 Task: Check the percentage active listings of family room in the last 3 years.
Action: Mouse moved to (806, 170)
Screenshot: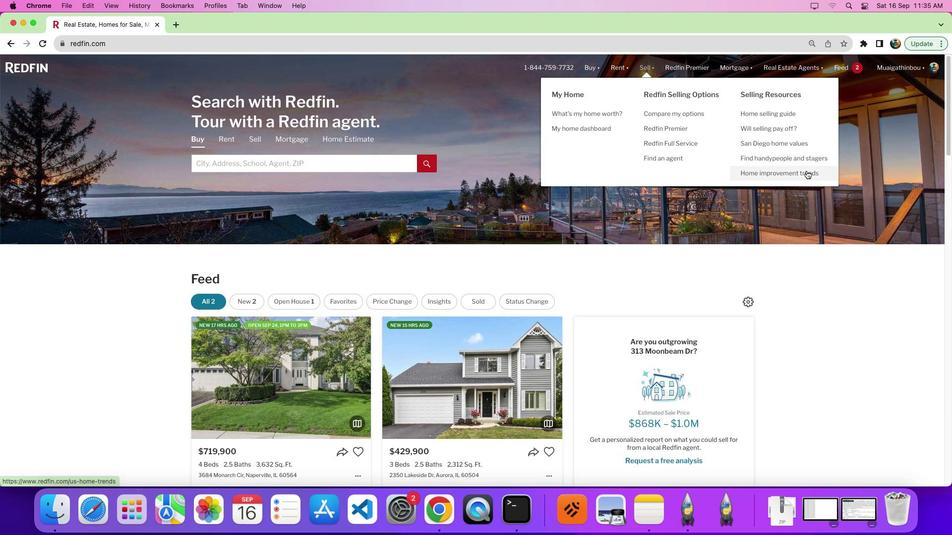 
Action: Mouse pressed left at (806, 170)
Screenshot: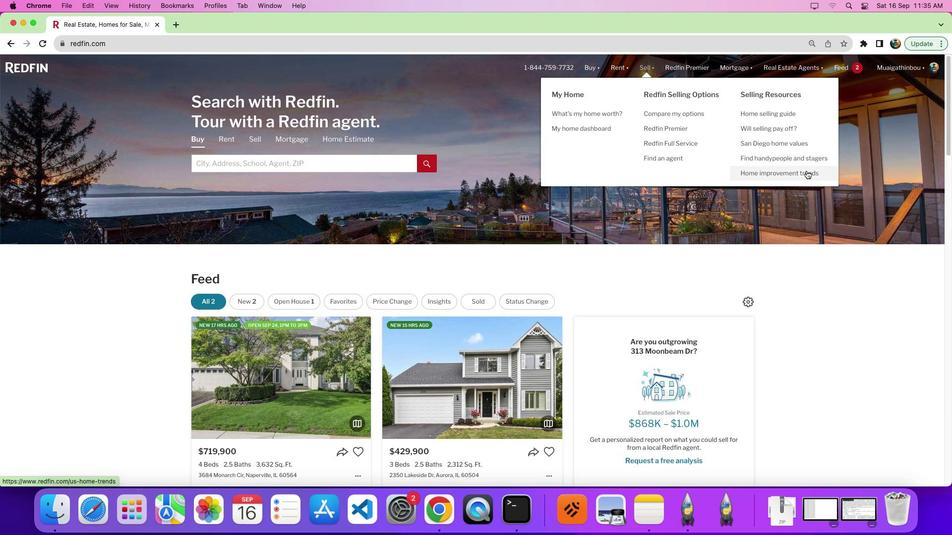
Action: Mouse pressed left at (806, 170)
Screenshot: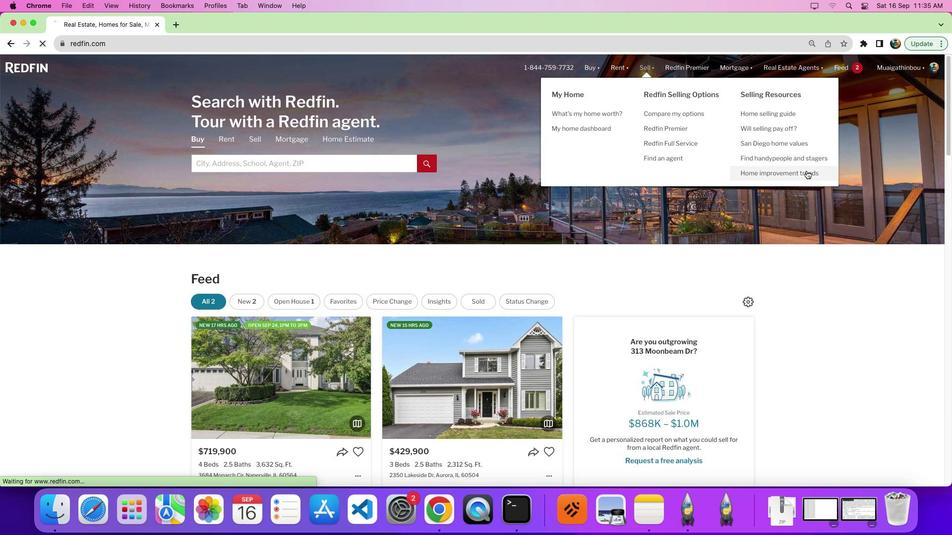 
Action: Mouse moved to (259, 187)
Screenshot: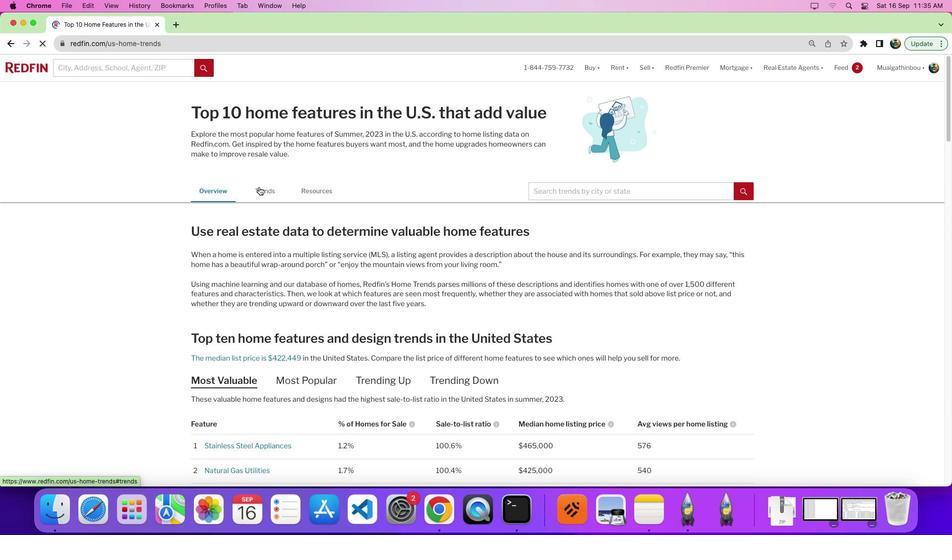
Action: Mouse pressed left at (259, 187)
Screenshot: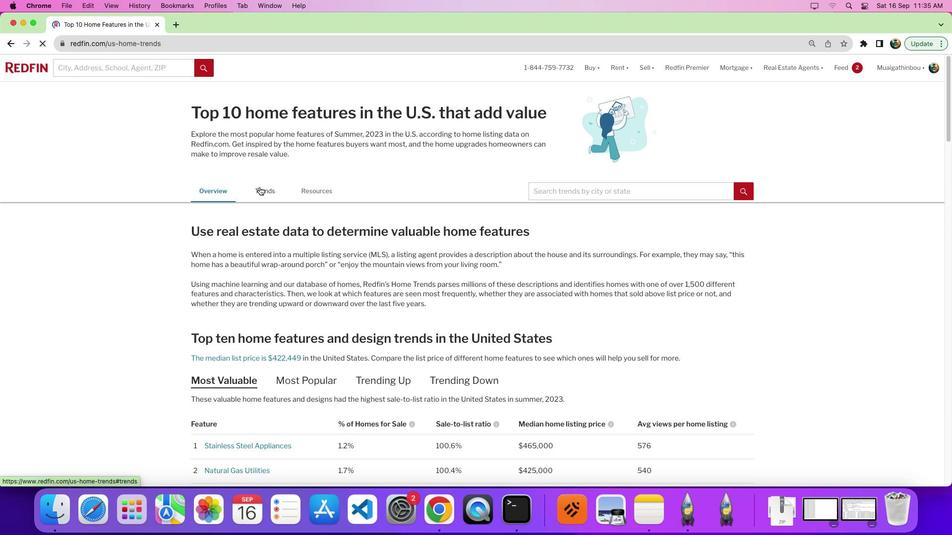 
Action: Mouse moved to (473, 267)
Screenshot: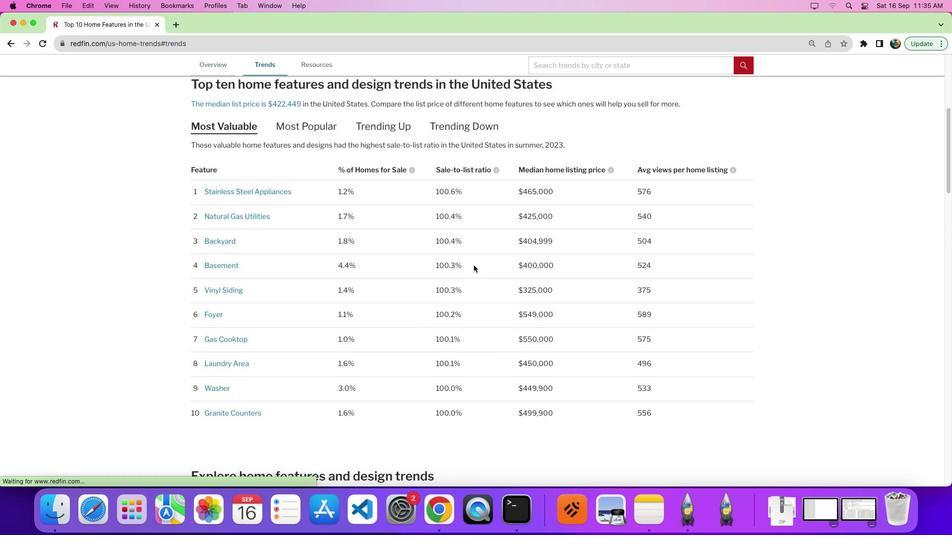 
Action: Mouse scrolled (473, 267) with delta (0, 0)
Screenshot: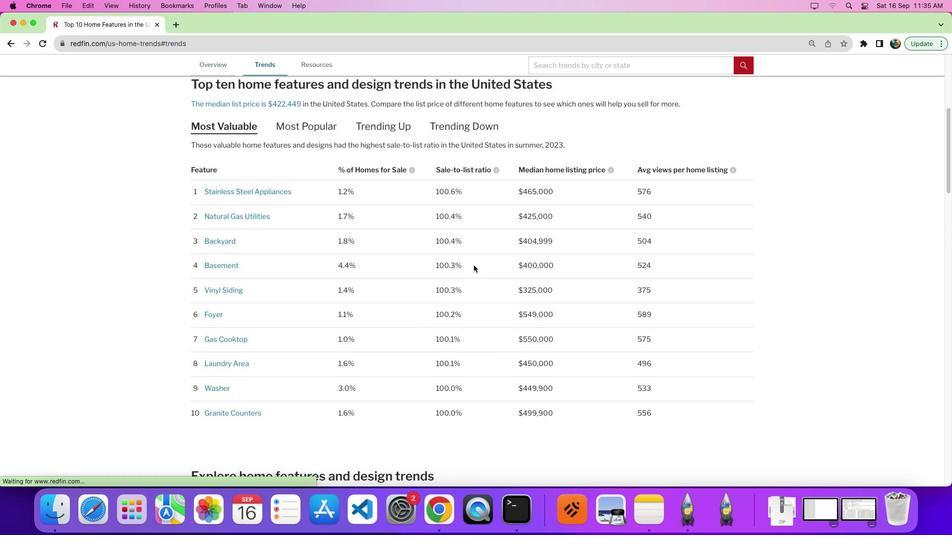 
Action: Mouse moved to (473, 266)
Screenshot: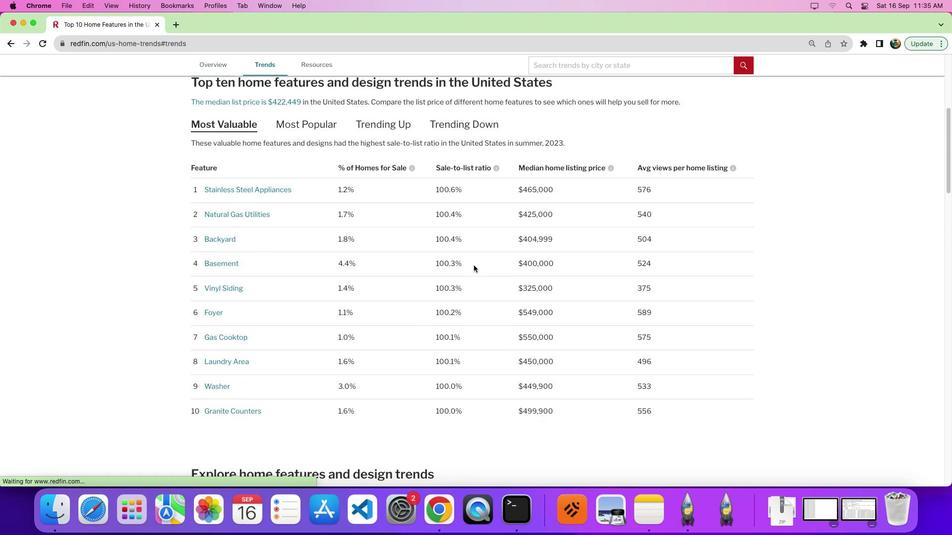 
Action: Mouse scrolled (473, 266) with delta (0, 0)
Screenshot: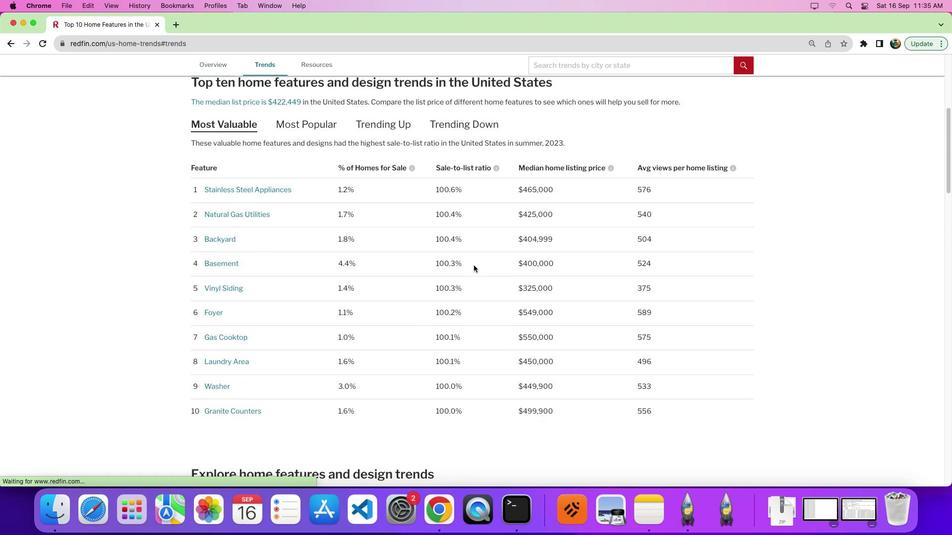 
Action: Mouse moved to (473, 265)
Screenshot: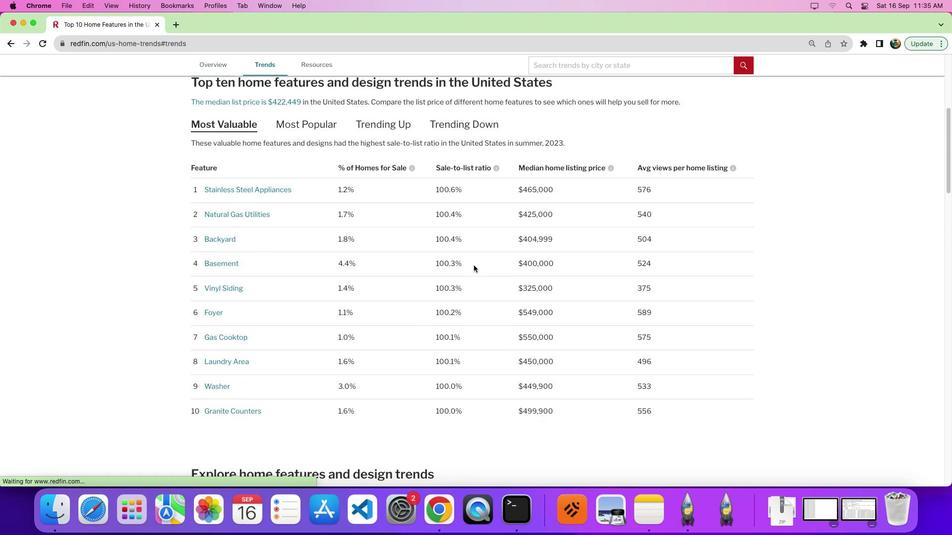 
Action: Mouse scrolled (473, 265) with delta (0, -3)
Screenshot: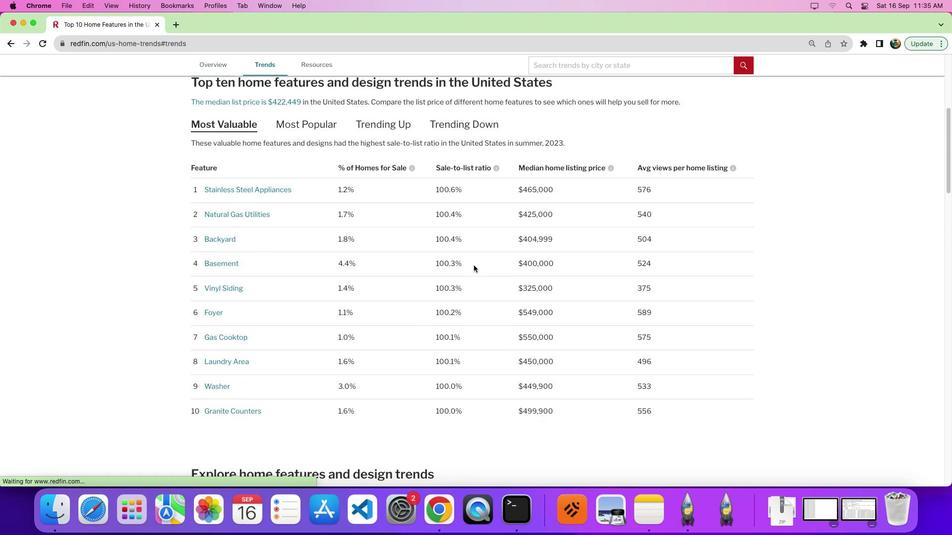 
Action: Mouse scrolled (473, 265) with delta (0, 0)
Screenshot: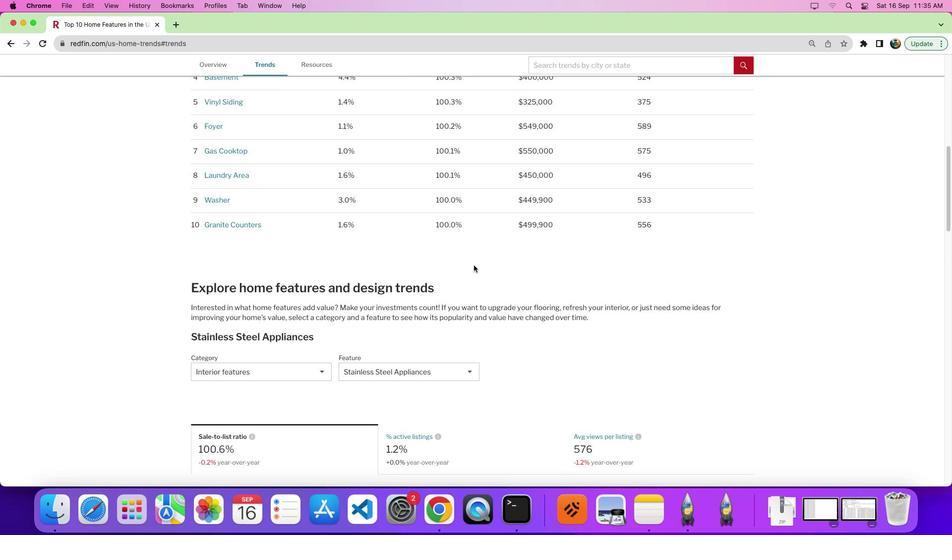 
Action: Mouse scrolled (473, 265) with delta (0, 0)
Screenshot: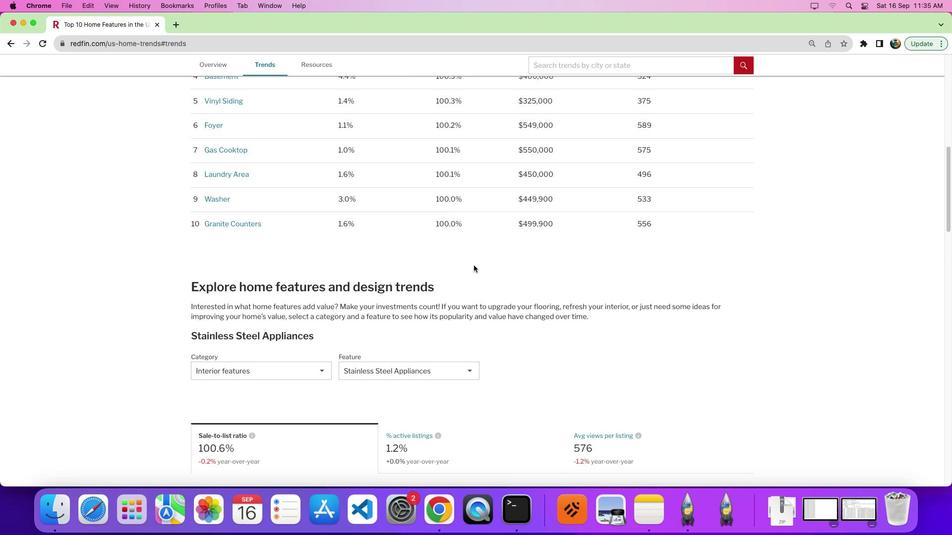
Action: Mouse scrolled (473, 265) with delta (0, -2)
Screenshot: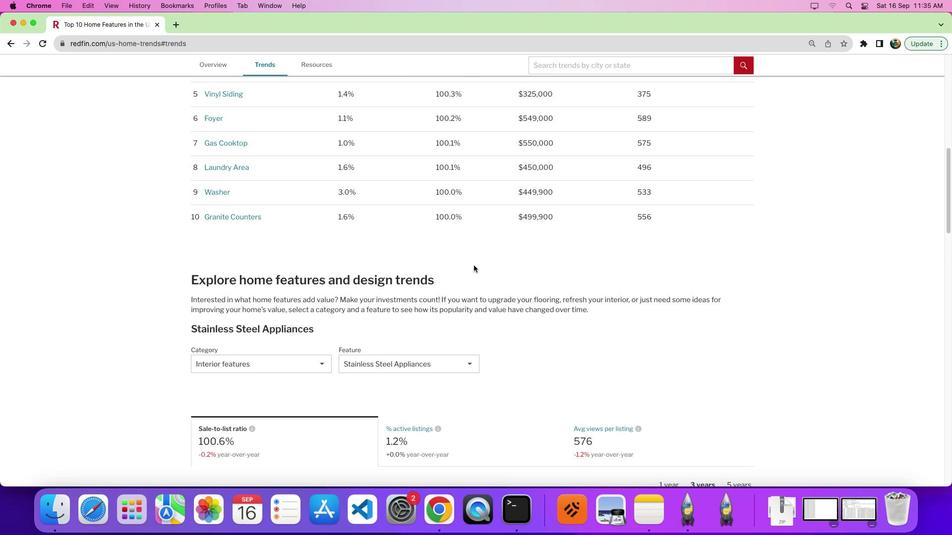 
Action: Mouse scrolled (473, 265) with delta (0, -3)
Screenshot: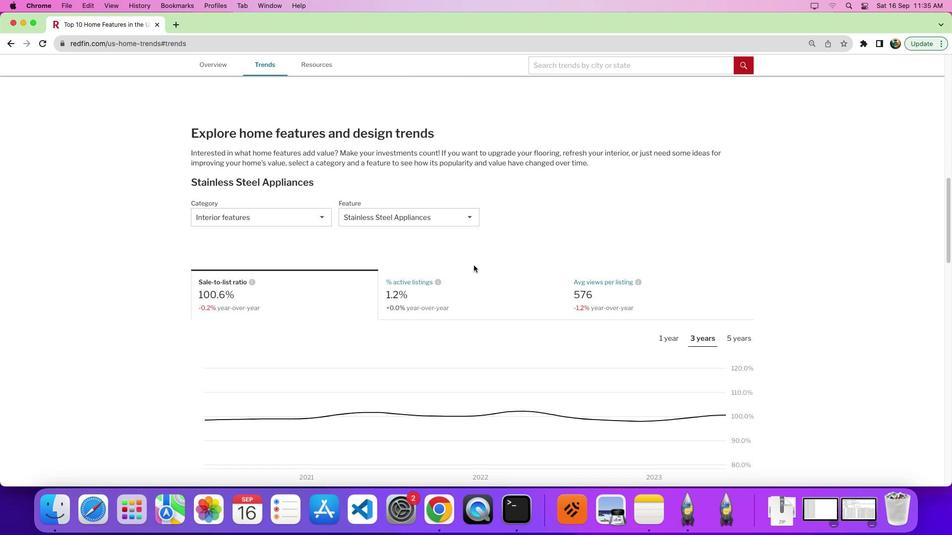 
Action: Mouse moved to (406, 202)
Screenshot: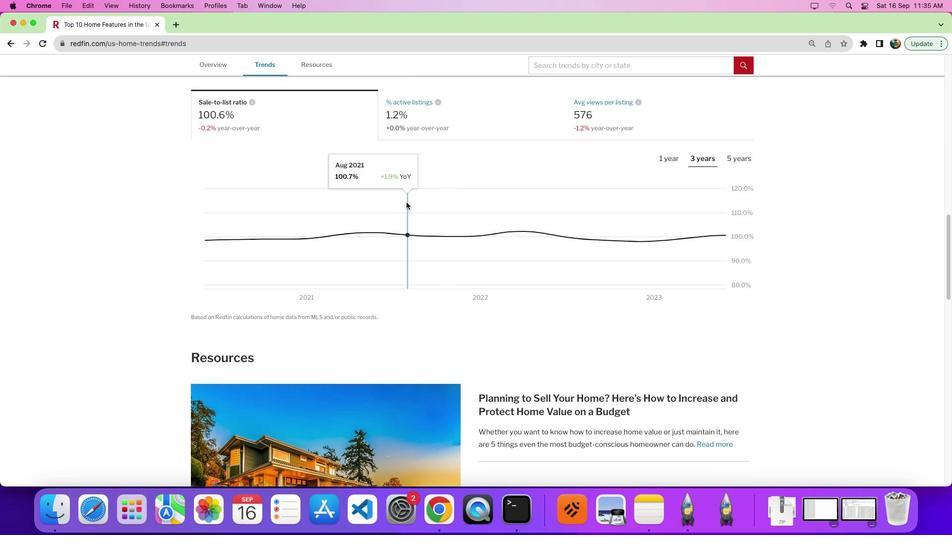 
Action: Mouse scrolled (406, 202) with delta (0, 0)
Screenshot: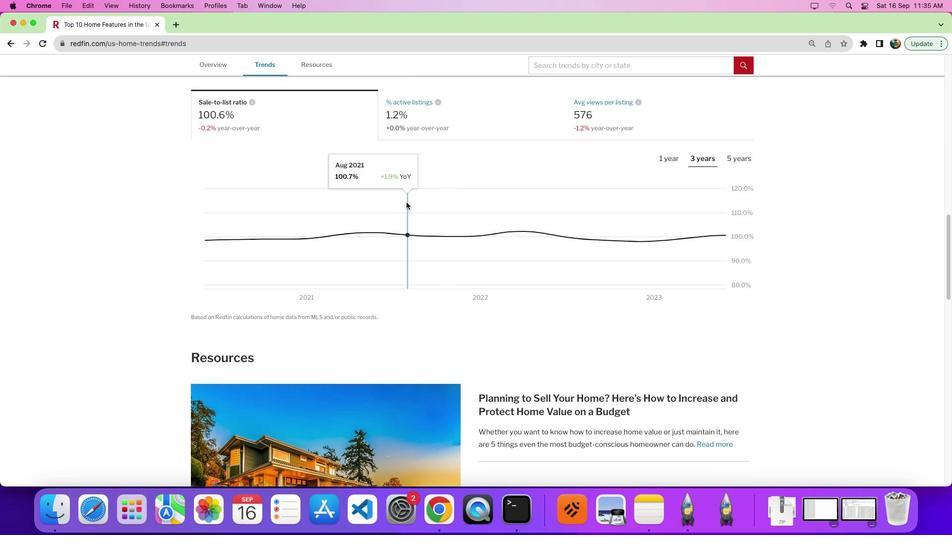 
Action: Mouse moved to (406, 202)
Screenshot: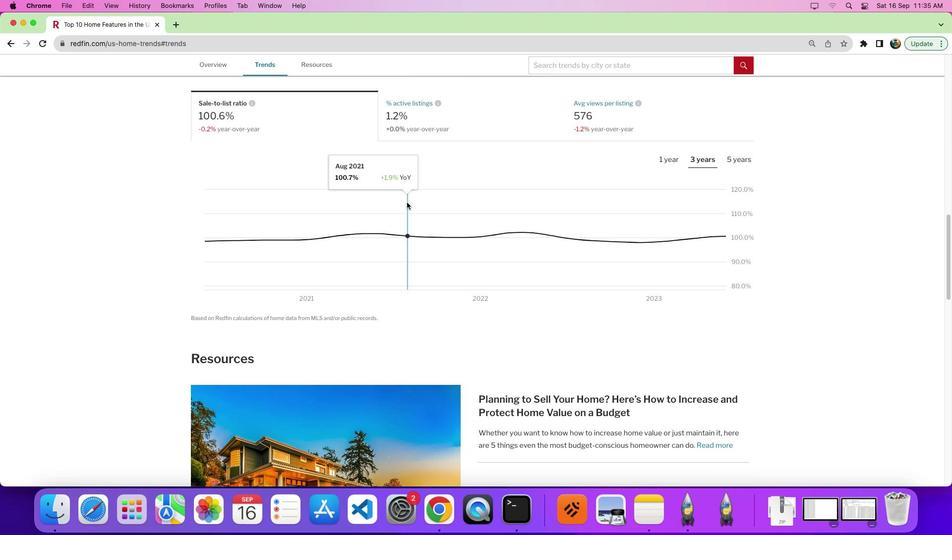 
Action: Mouse scrolled (406, 202) with delta (0, 0)
Screenshot: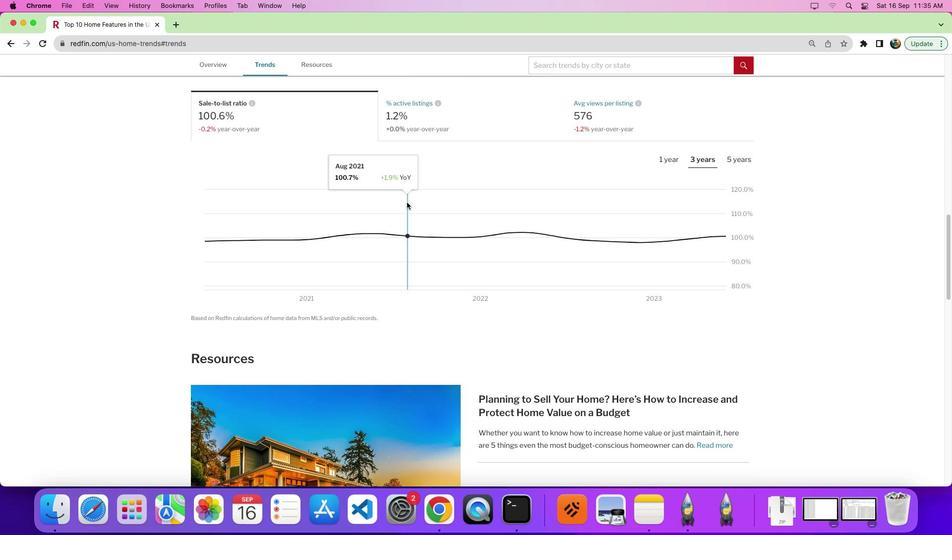 
Action: Mouse moved to (409, 204)
Screenshot: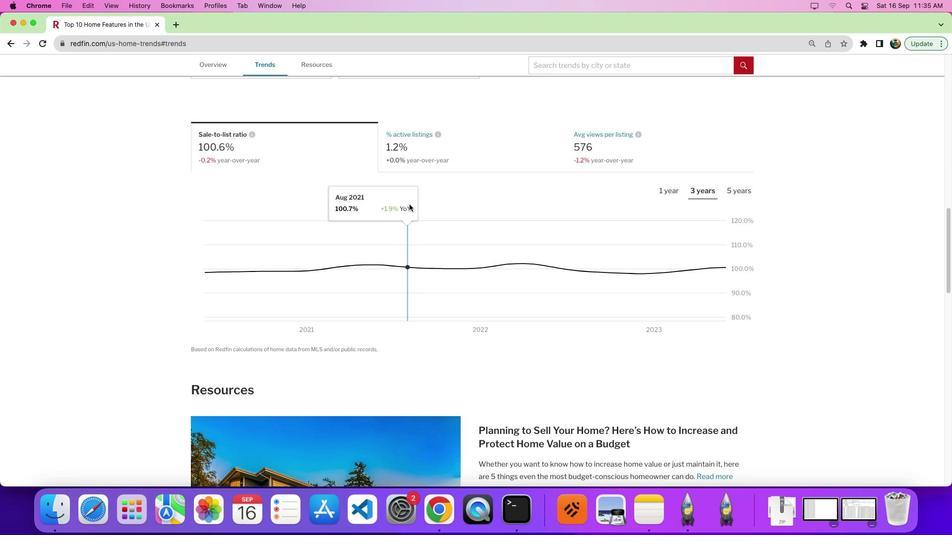
Action: Mouse scrolled (409, 204) with delta (0, 0)
Screenshot: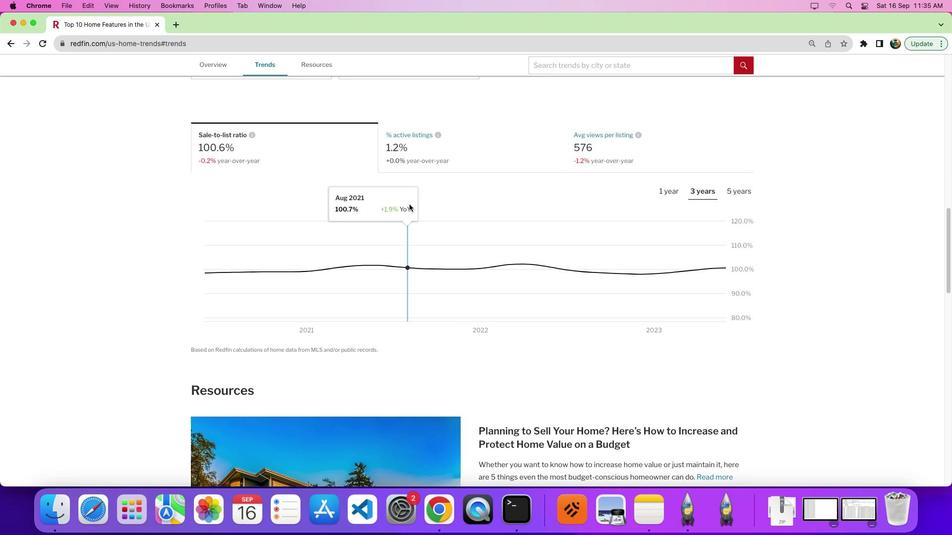 
Action: Mouse scrolled (409, 204) with delta (0, 0)
Screenshot: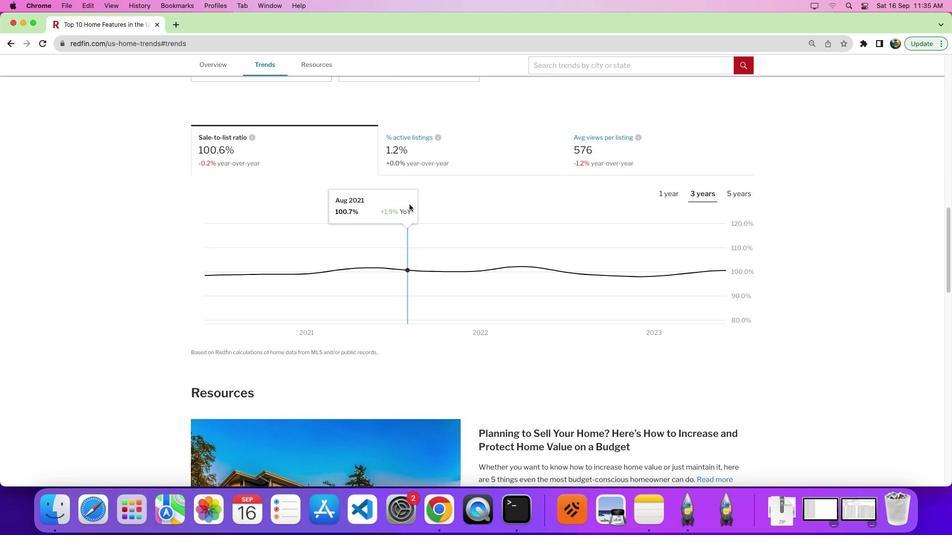 
Action: Mouse moved to (414, 98)
Screenshot: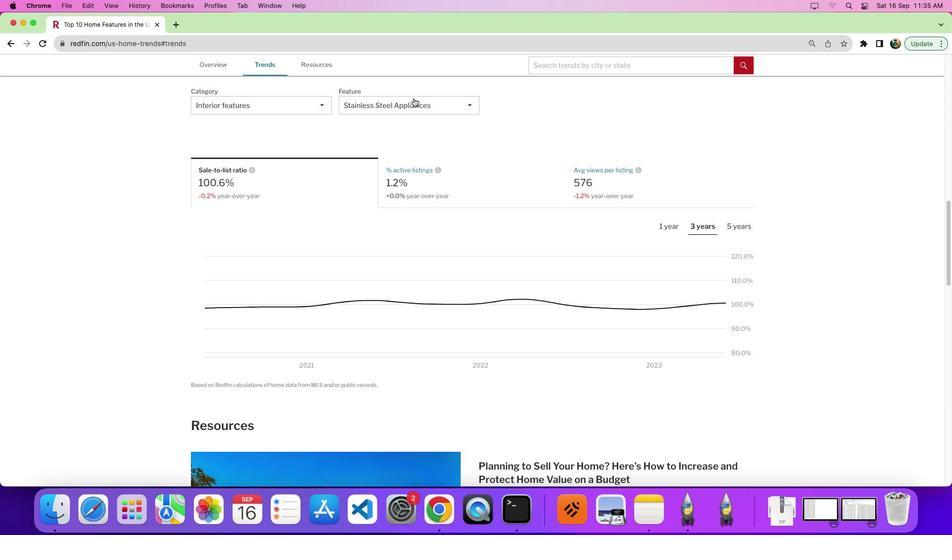 
Action: Mouse pressed left at (414, 98)
Screenshot: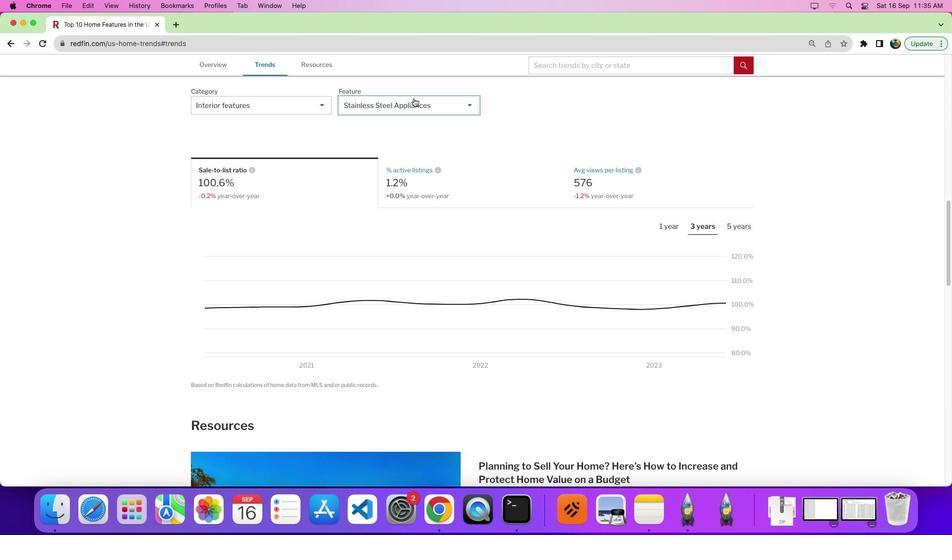 
Action: Mouse moved to (475, 174)
Screenshot: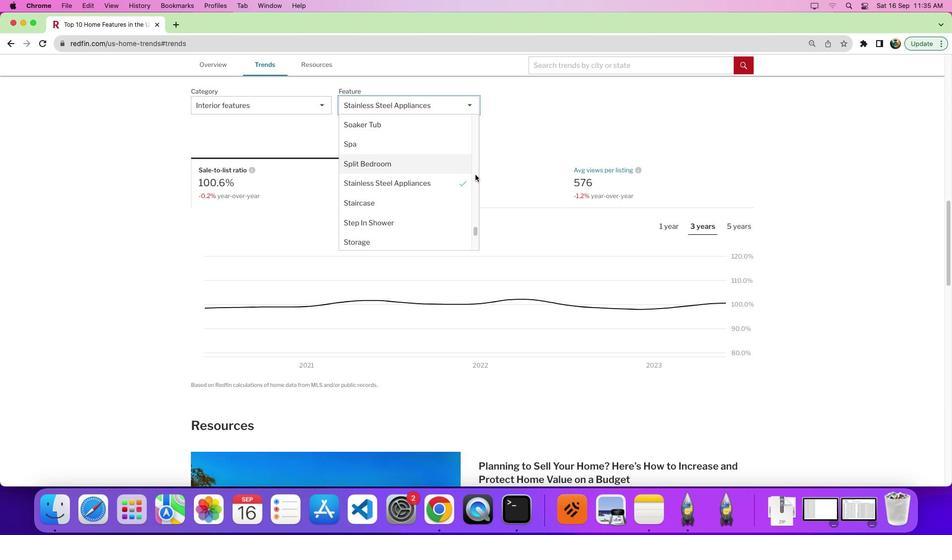 
Action: Mouse pressed left at (475, 174)
Screenshot: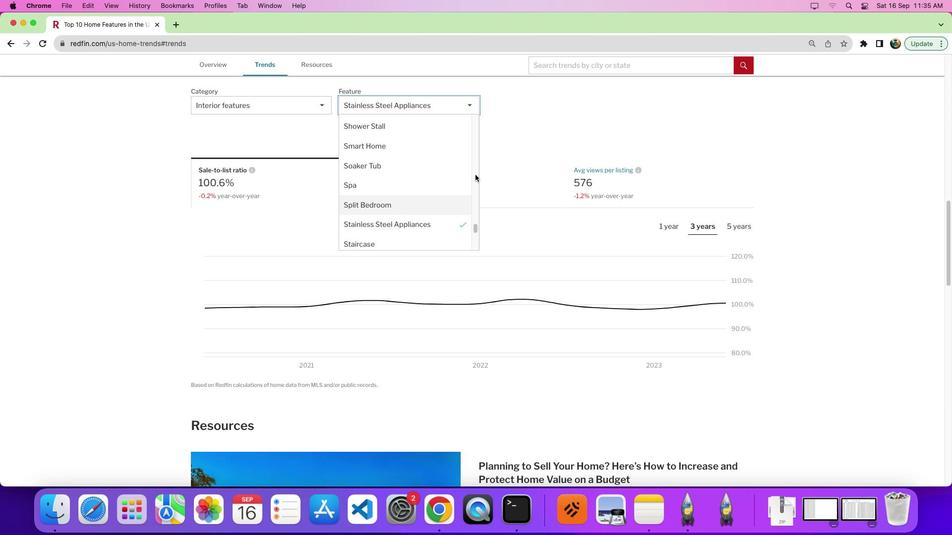 
Action: Mouse moved to (389, 180)
Screenshot: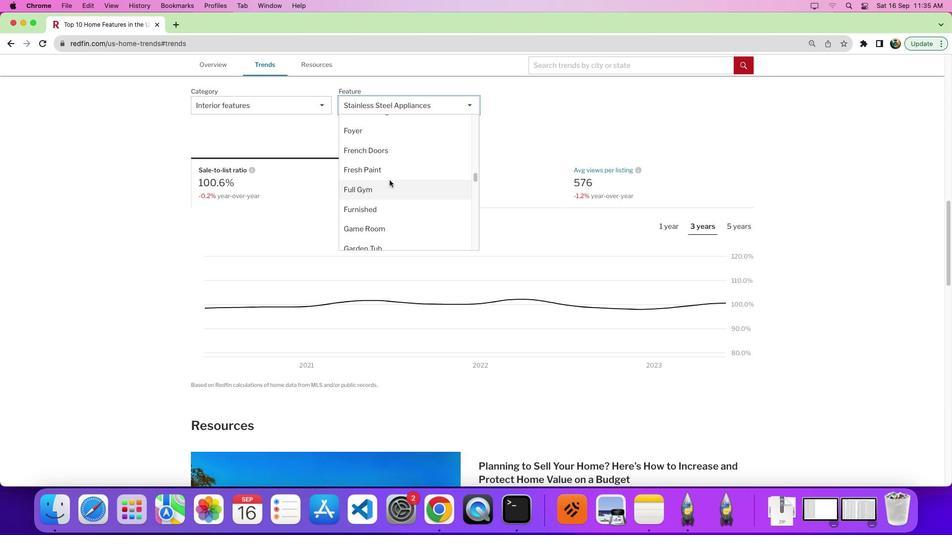 
Action: Mouse scrolled (389, 180) with delta (0, 0)
Screenshot: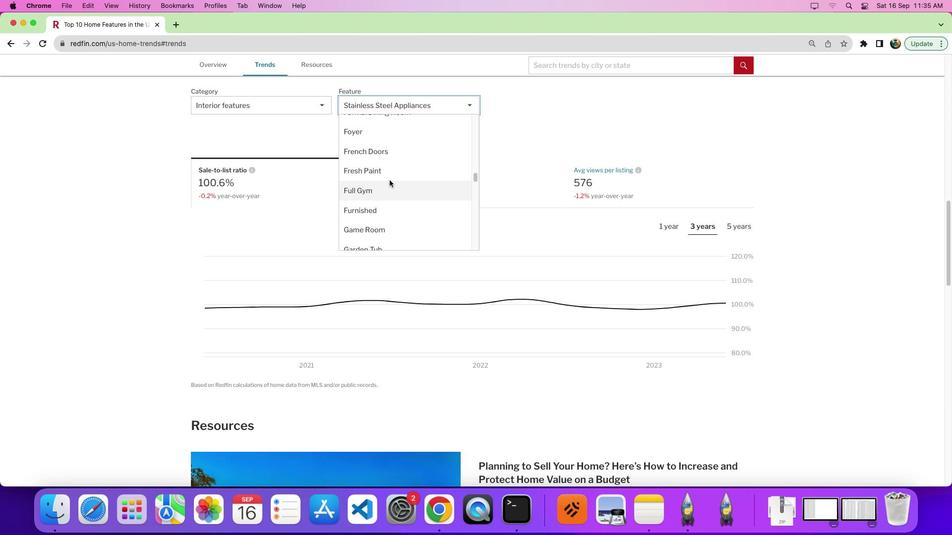 
Action: Mouse scrolled (389, 180) with delta (0, 0)
Screenshot: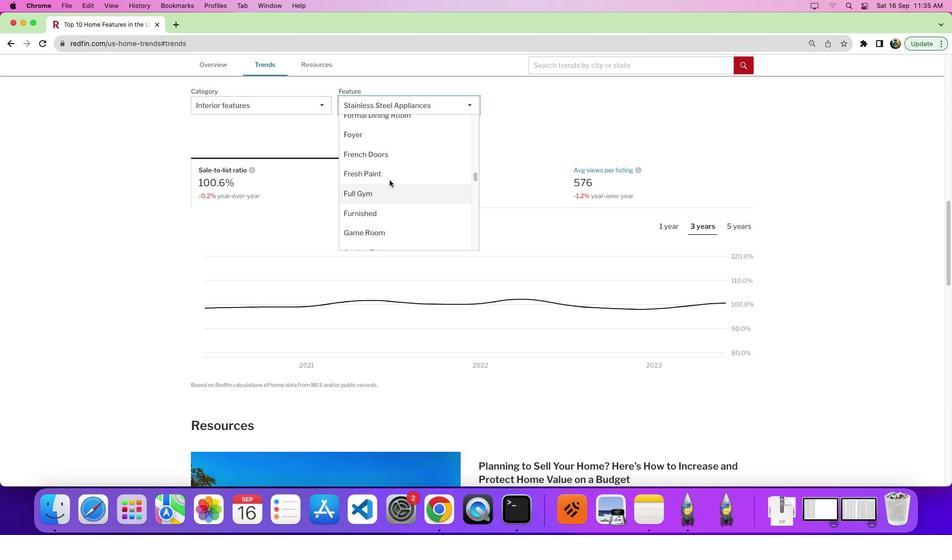 
Action: Mouse scrolled (389, 180) with delta (0, 0)
Screenshot: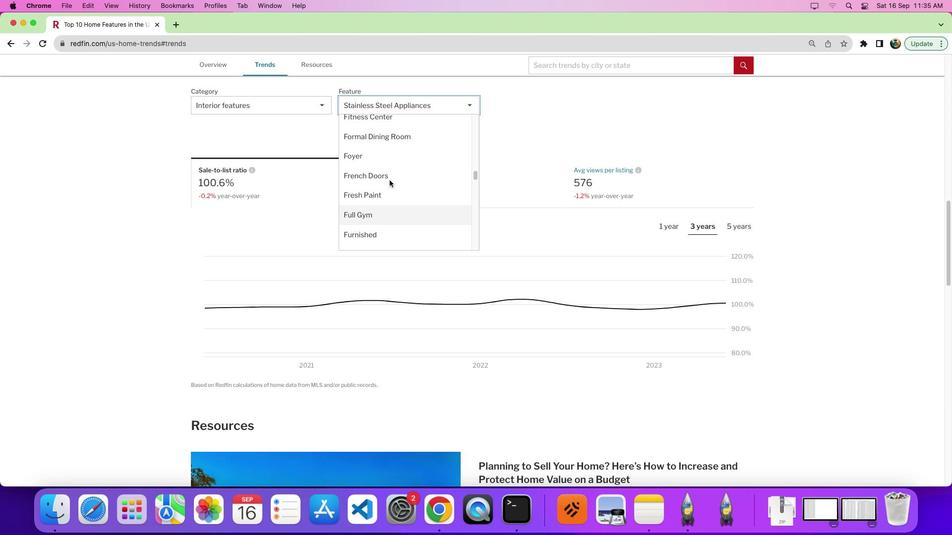 
Action: Mouse scrolled (389, 180) with delta (0, 1)
Screenshot: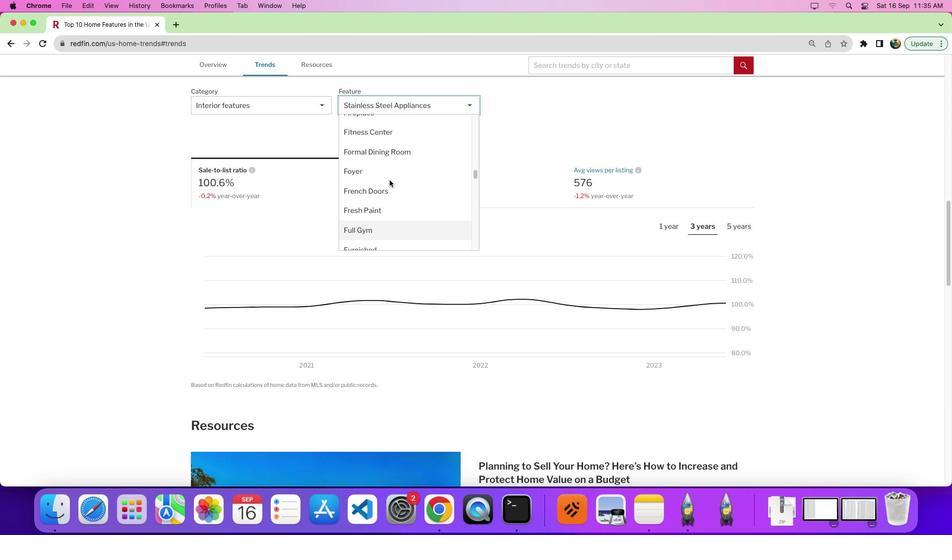 
Action: Mouse moved to (389, 180)
Screenshot: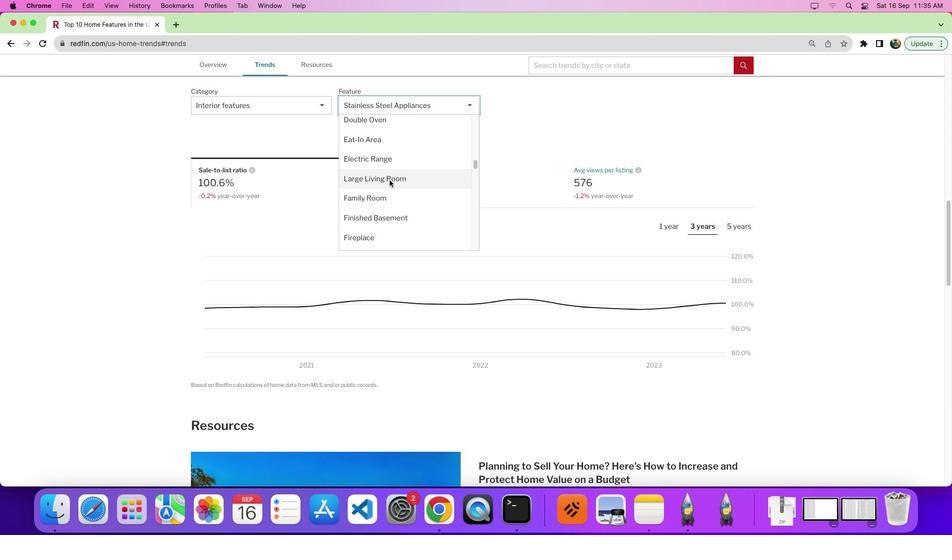
Action: Mouse scrolled (389, 180) with delta (0, 0)
Screenshot: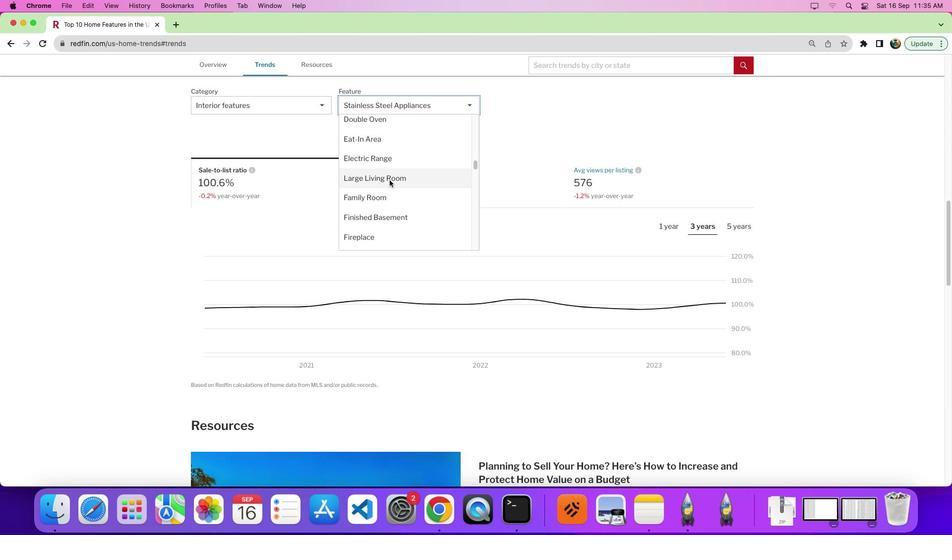 
Action: Mouse scrolled (389, 180) with delta (0, 0)
Screenshot: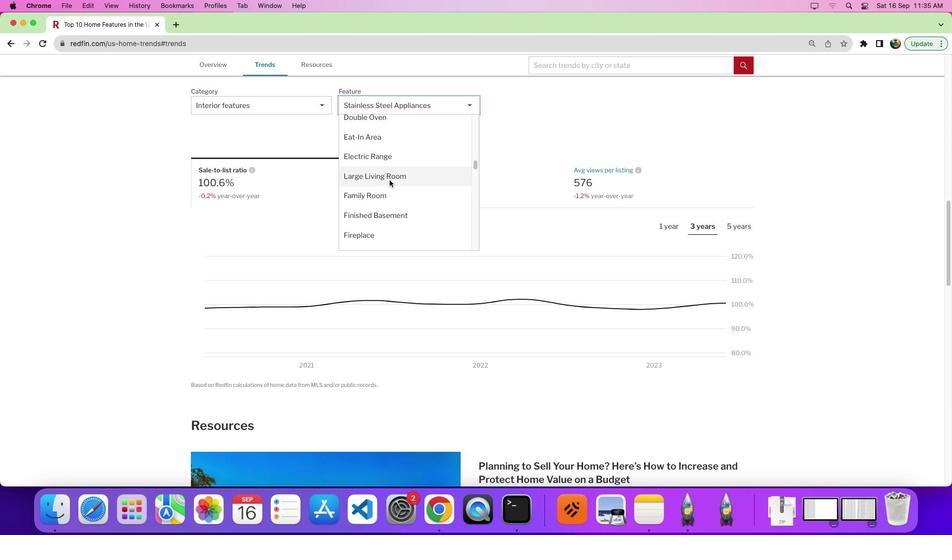 
Action: Mouse moved to (387, 194)
Screenshot: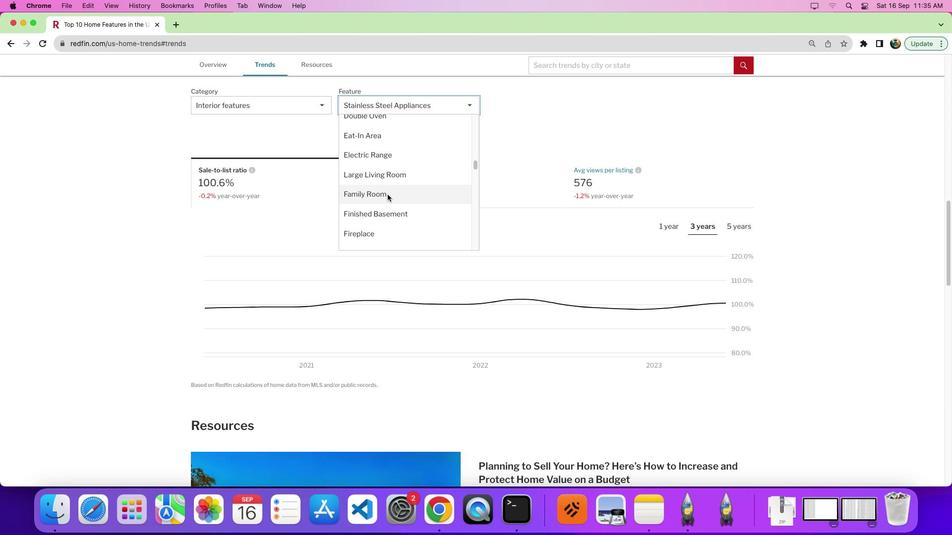
Action: Mouse pressed left at (387, 194)
Screenshot: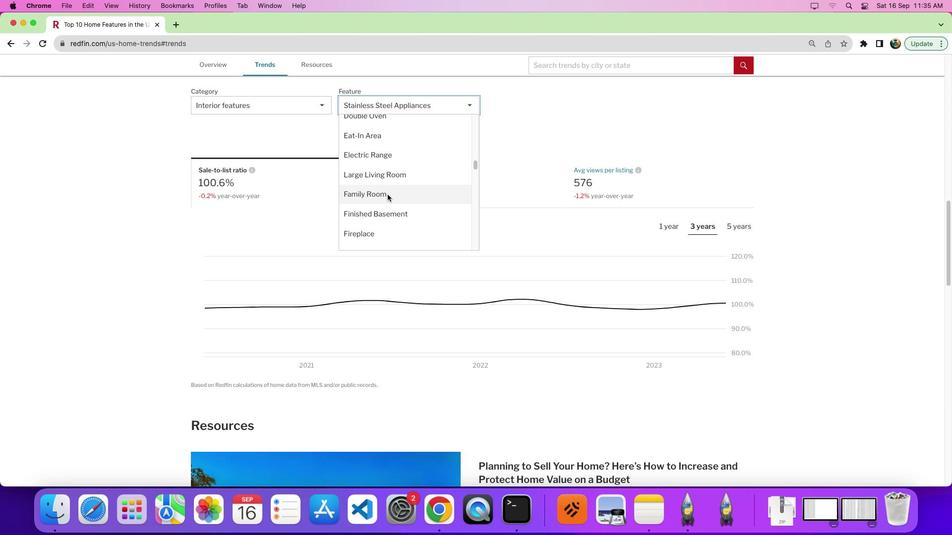 
Action: Mouse moved to (426, 184)
Screenshot: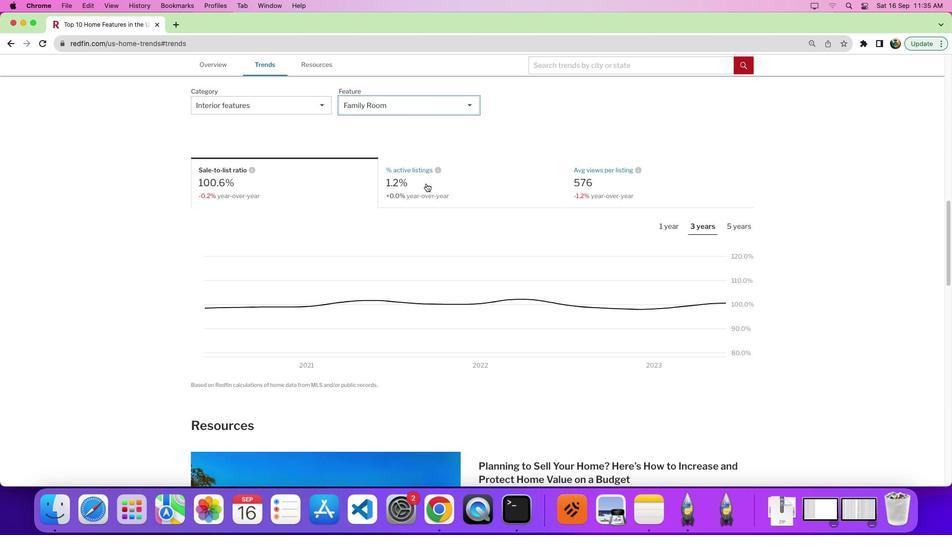 
Action: Mouse pressed left at (426, 184)
Screenshot: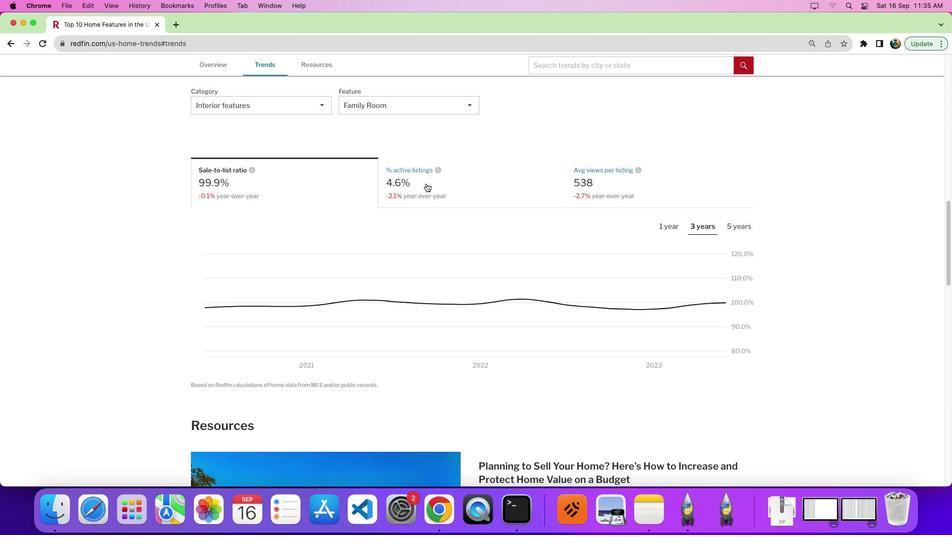 
Action: Mouse moved to (687, 226)
Screenshot: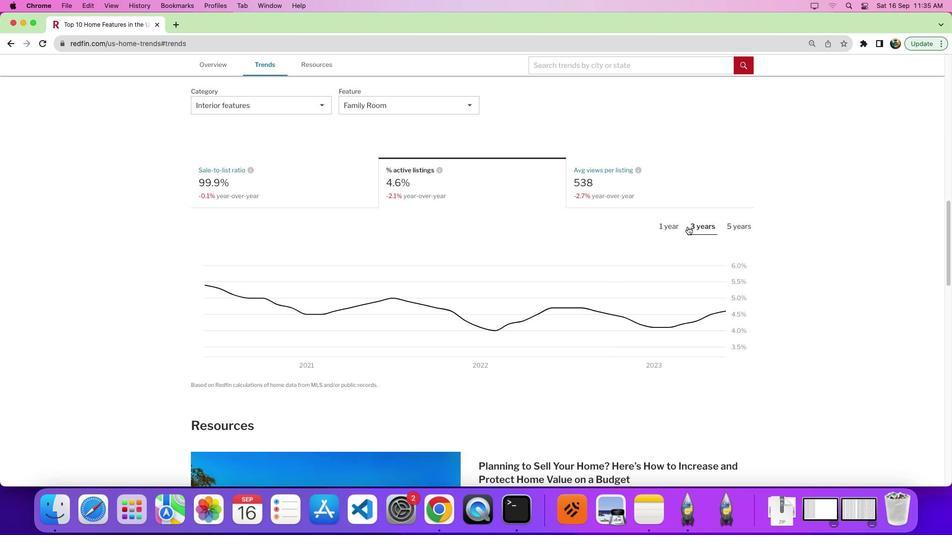 
Action: Mouse scrolled (687, 226) with delta (0, 0)
Screenshot: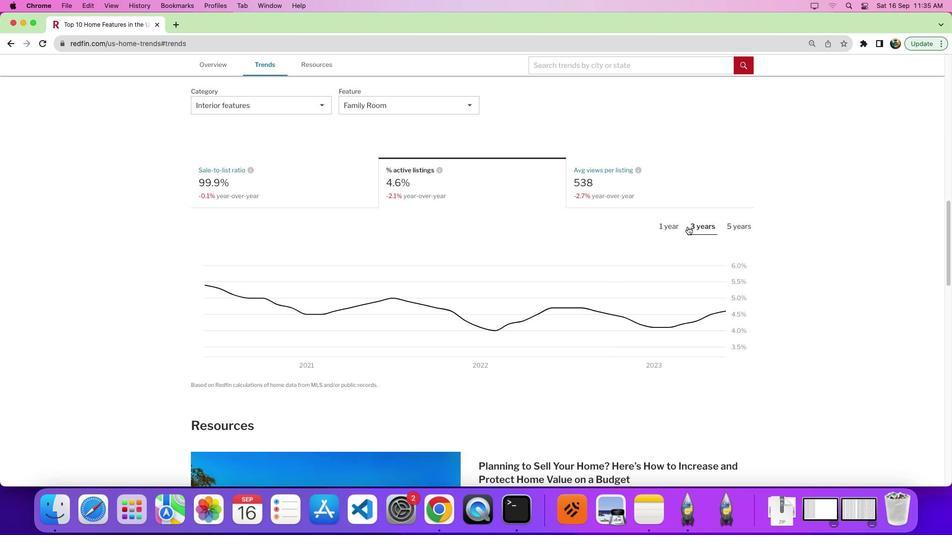 
Action: Mouse scrolled (687, 226) with delta (0, 0)
Screenshot: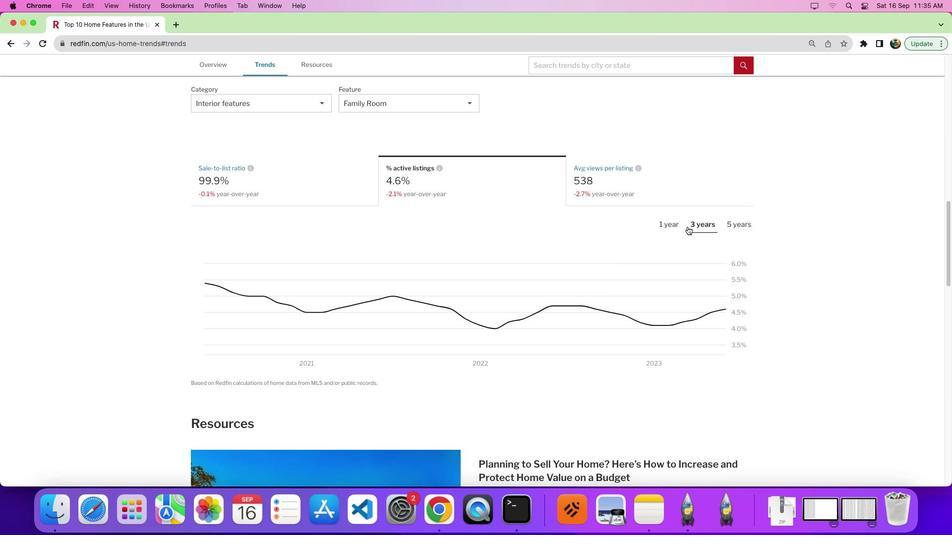 
Action: Mouse moved to (582, 245)
Screenshot: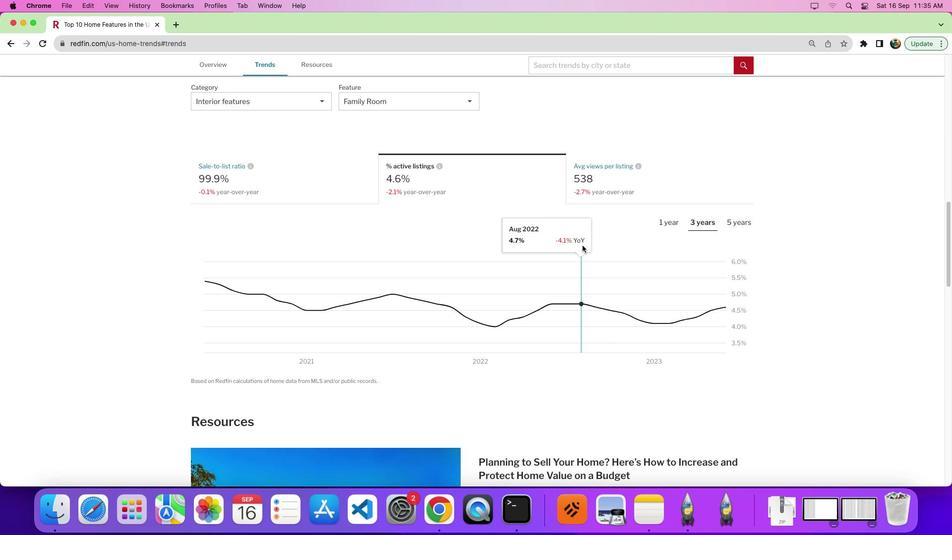 
